 Task: Add the task  Develop a new online survey and feedback system to the section API Security Sprint in the project AgileCube and add a Due Date to the respective task as 2024/01/06
Action: Mouse moved to (65, 416)
Screenshot: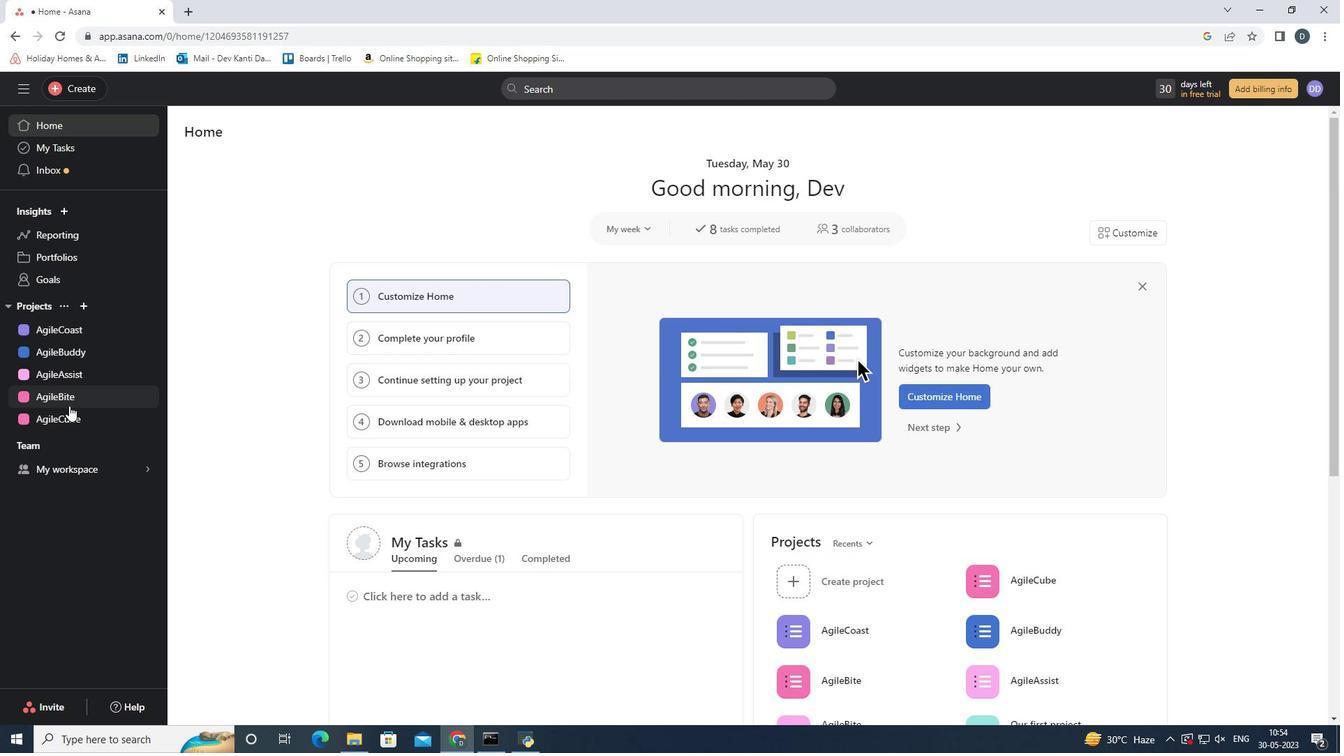 
Action: Mouse pressed left at (65, 416)
Screenshot: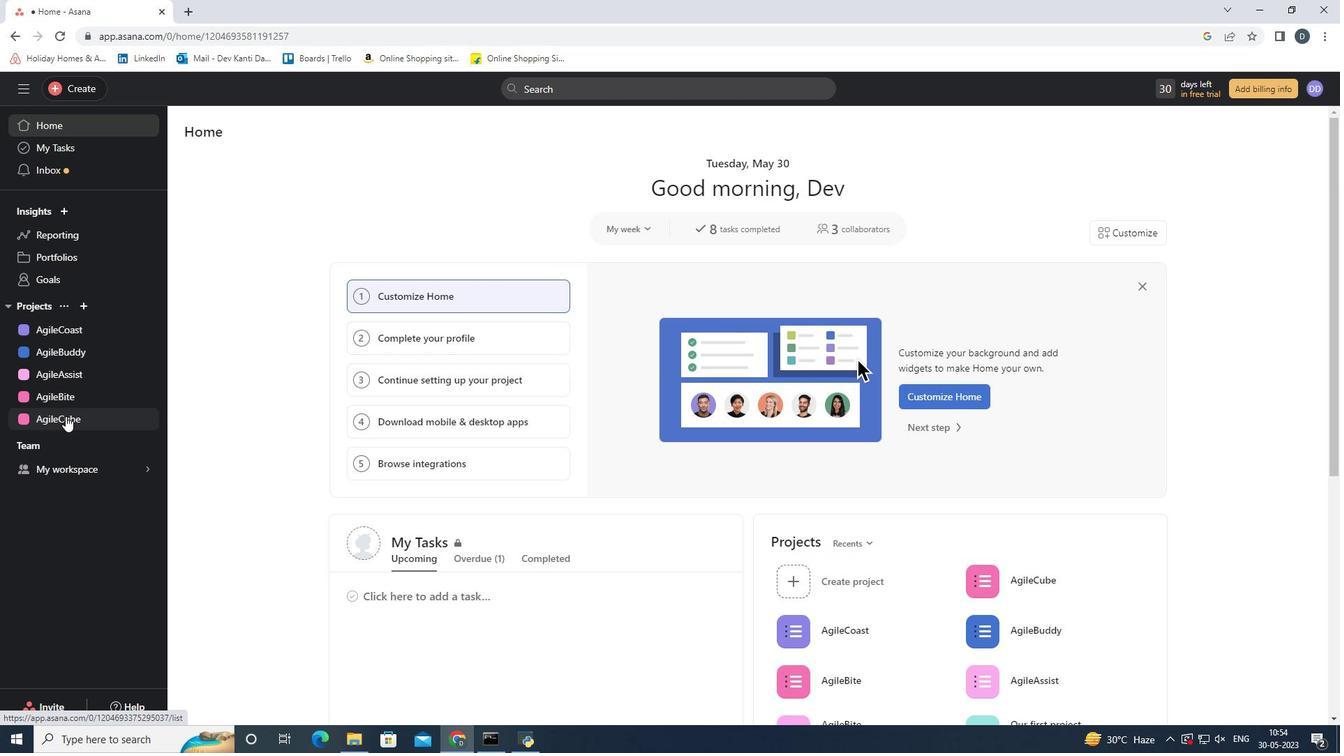 
Action: Mouse moved to (574, 502)
Screenshot: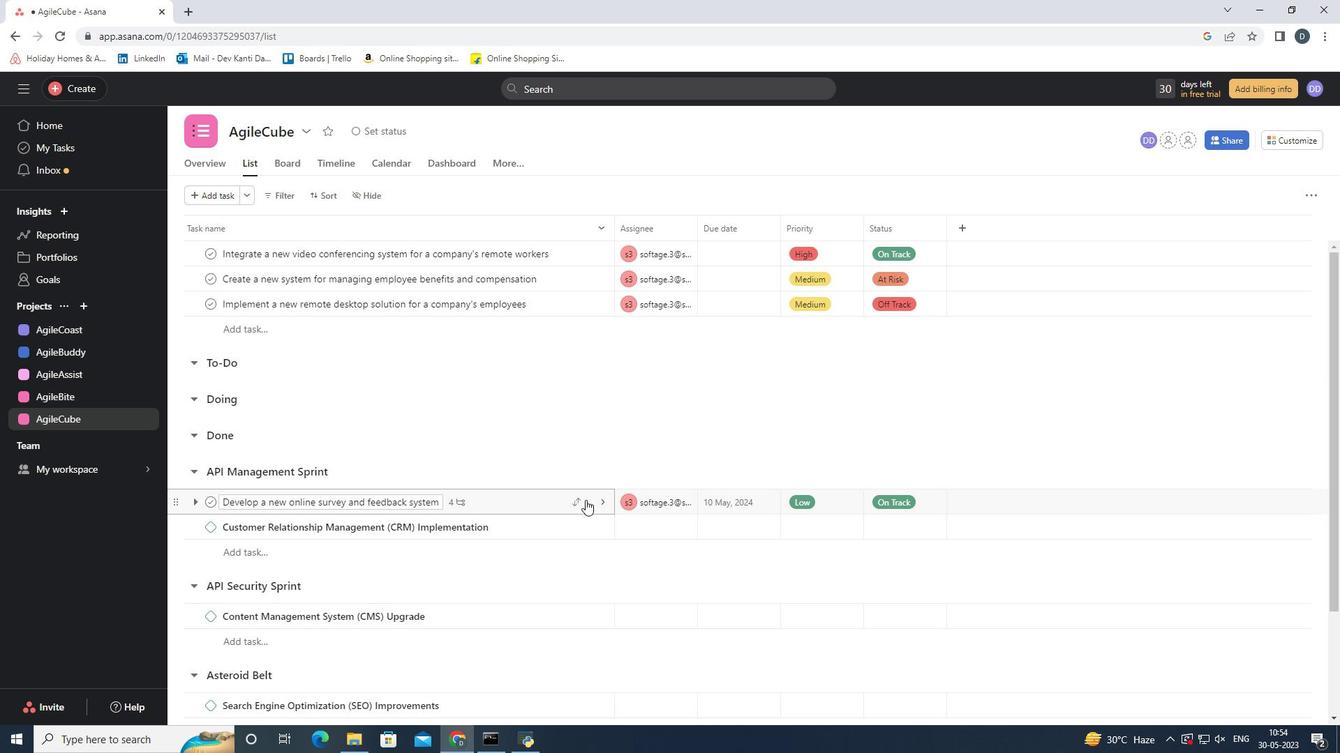 
Action: Mouse pressed left at (574, 502)
Screenshot: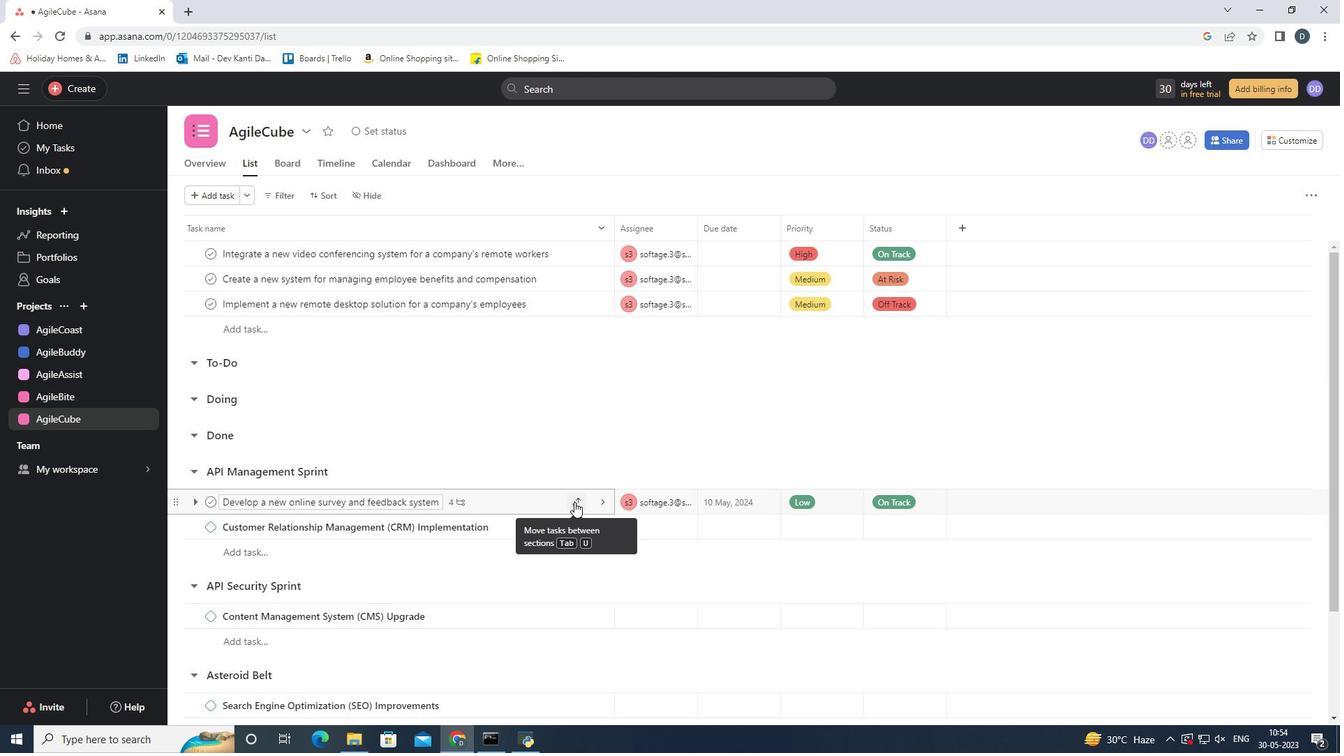 
Action: Mouse moved to (527, 417)
Screenshot: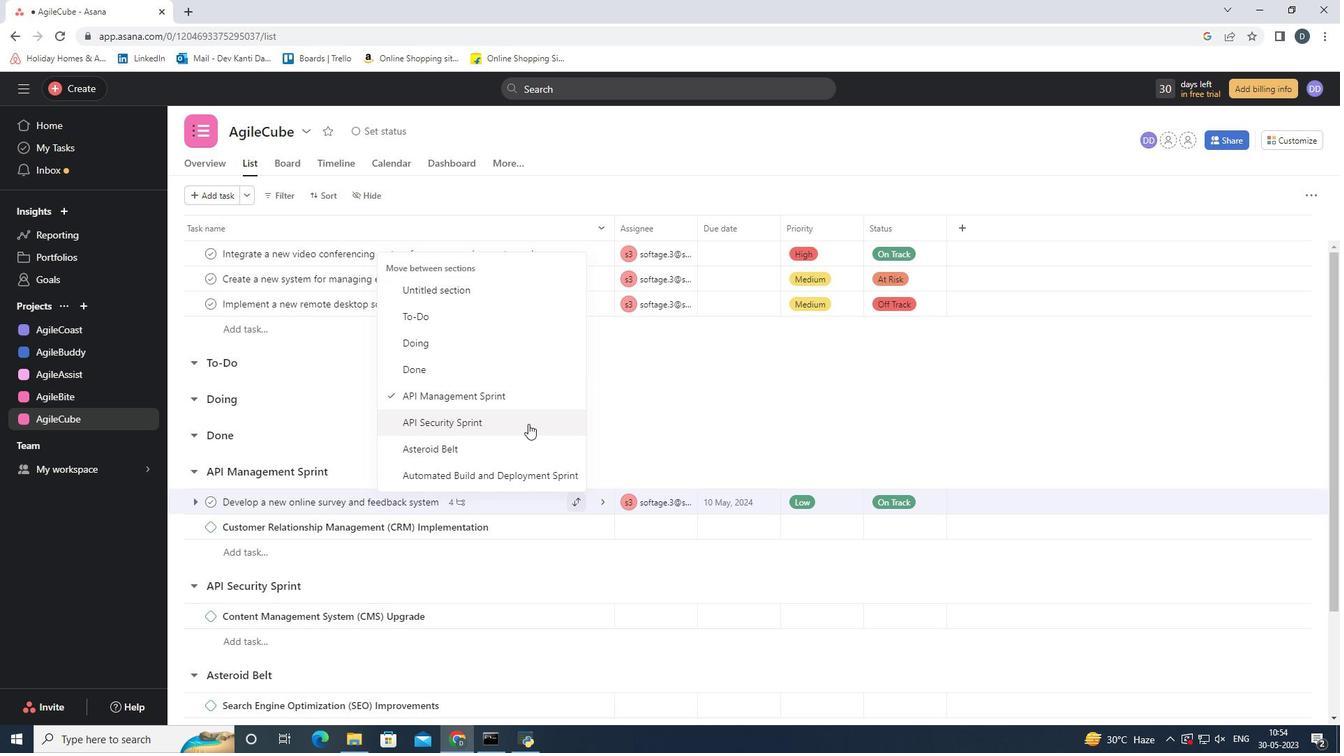 
Action: Mouse pressed left at (527, 417)
Screenshot: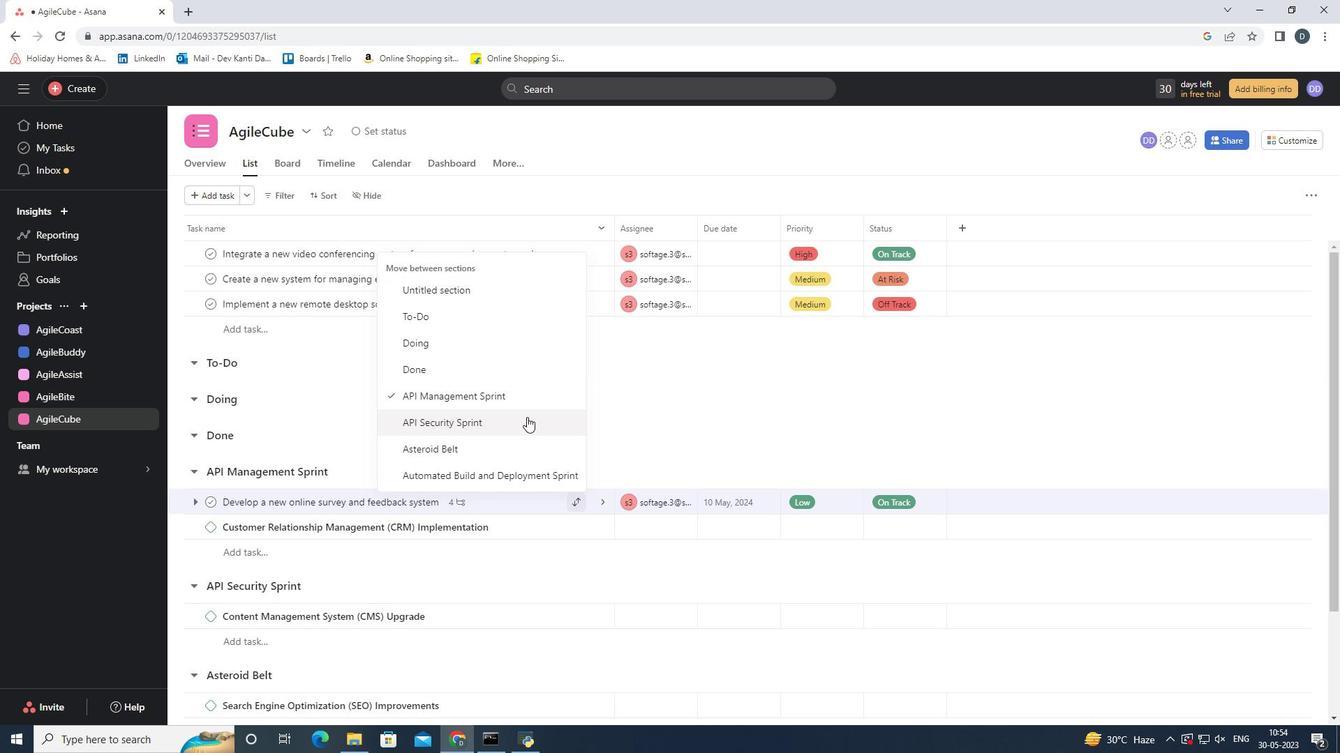 
Action: Mouse moved to (740, 597)
Screenshot: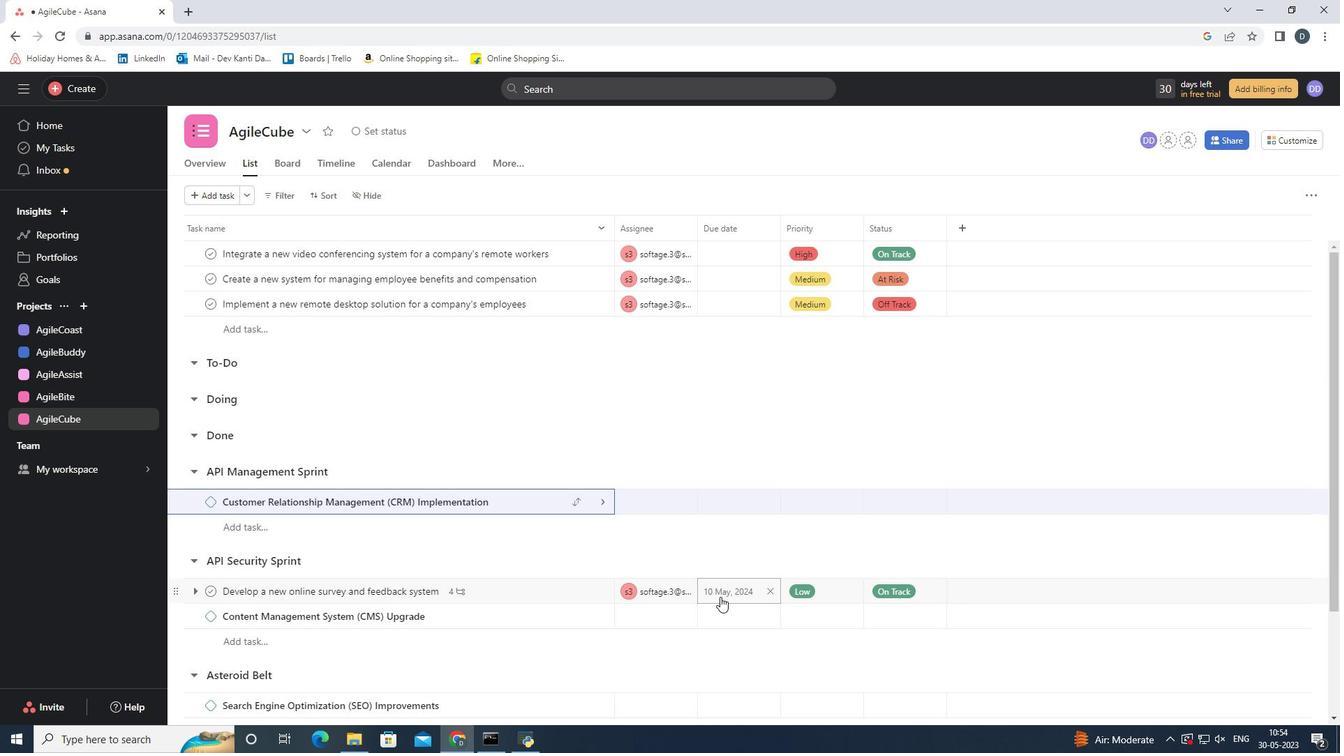 
Action: Mouse pressed left at (740, 597)
Screenshot: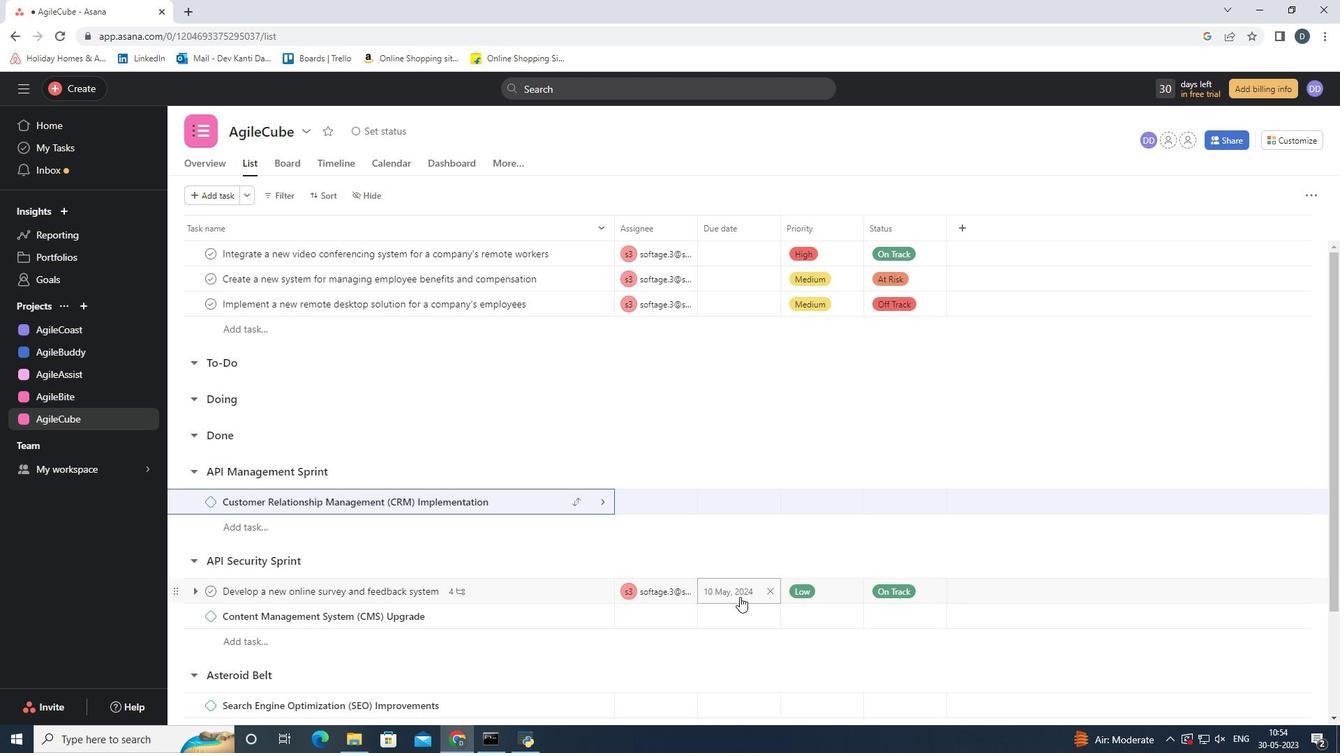 
Action: Mouse moved to (725, 337)
Screenshot: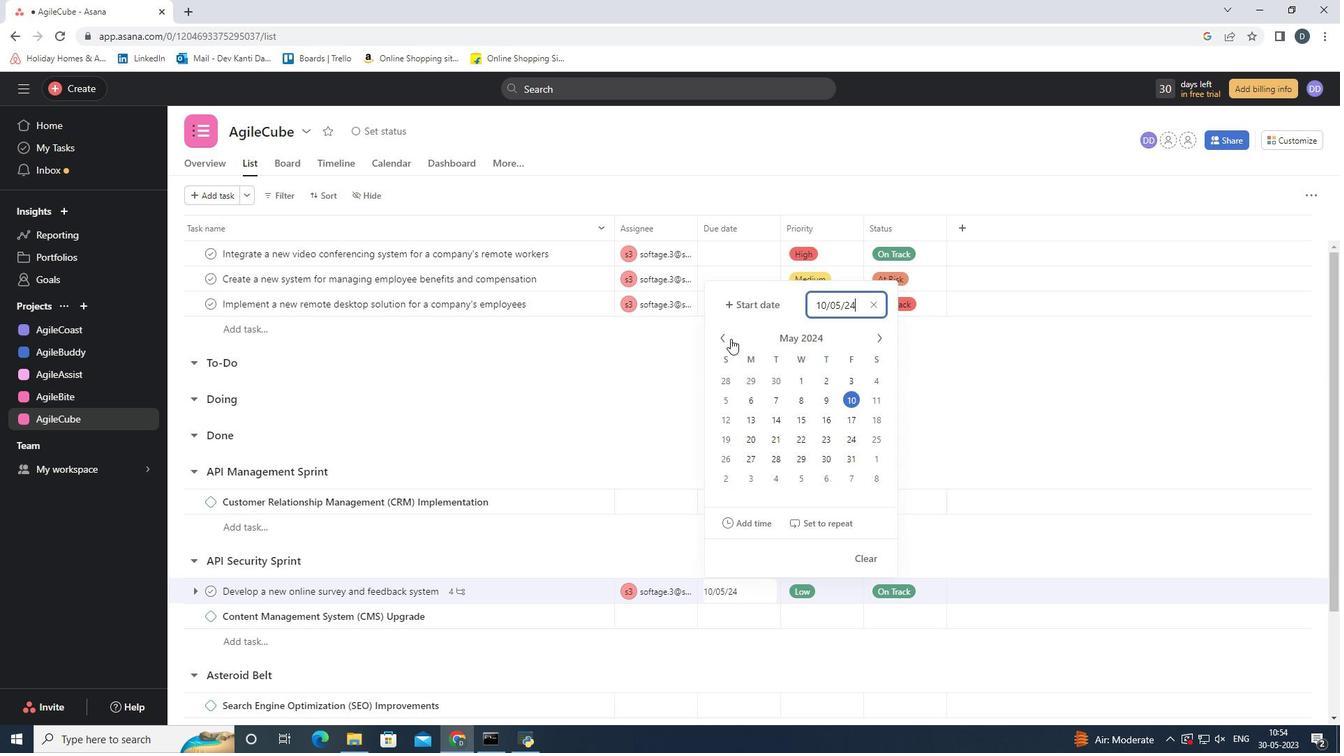 
Action: Mouse pressed left at (725, 337)
Screenshot: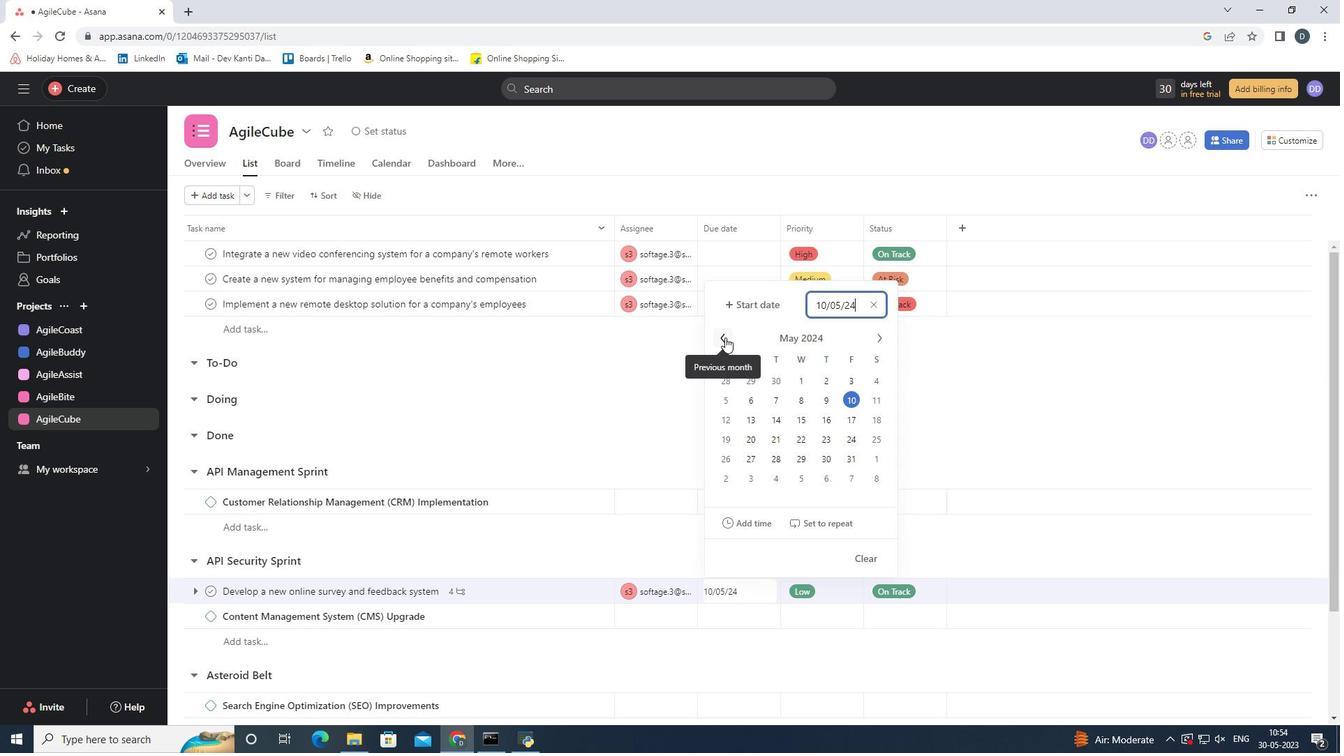 
Action: Mouse pressed left at (725, 337)
Screenshot: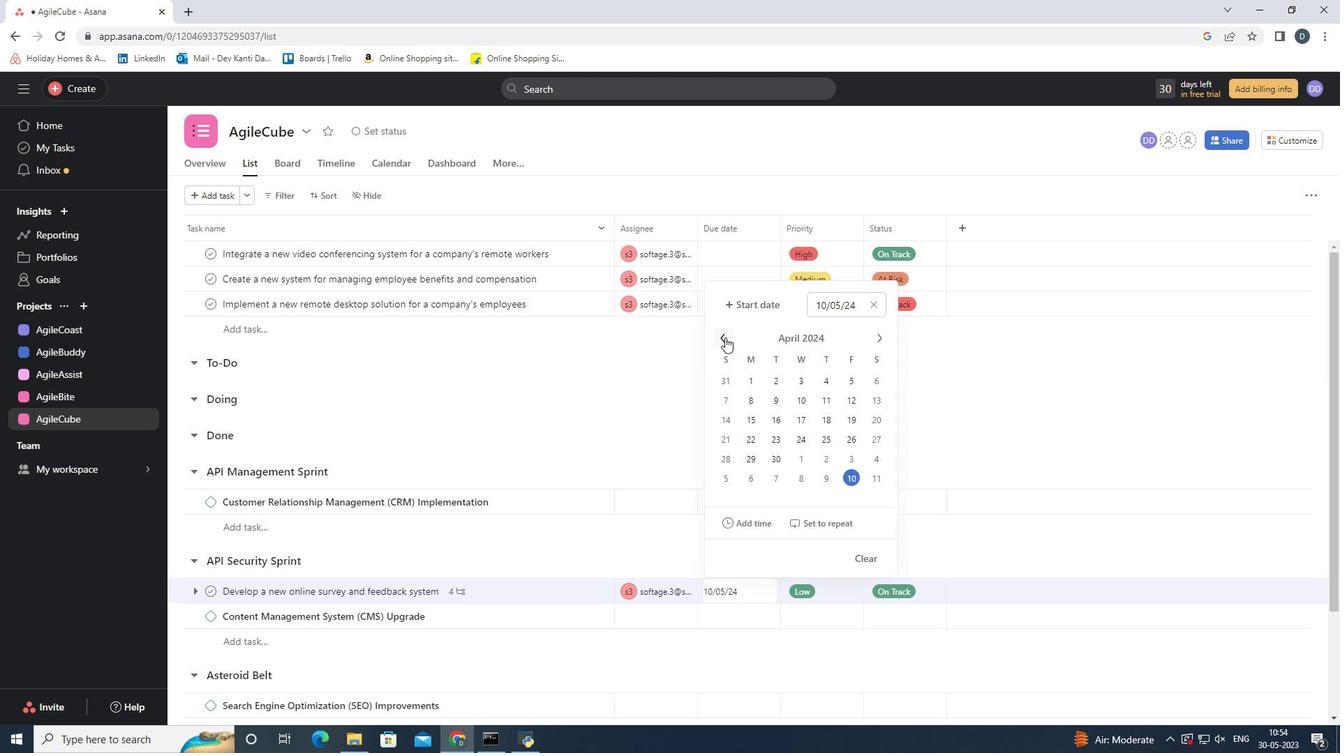 
Action: Mouse pressed left at (725, 337)
Screenshot: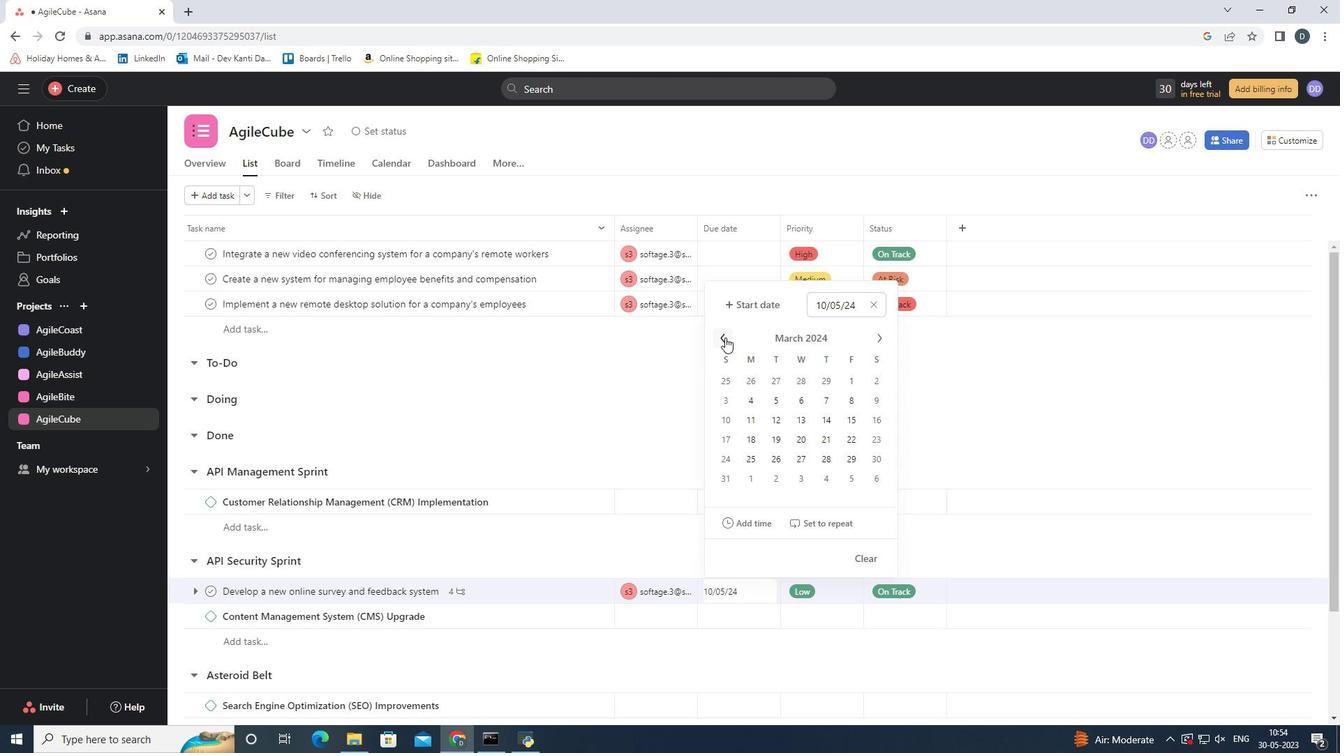 
Action: Mouse pressed left at (725, 337)
Screenshot: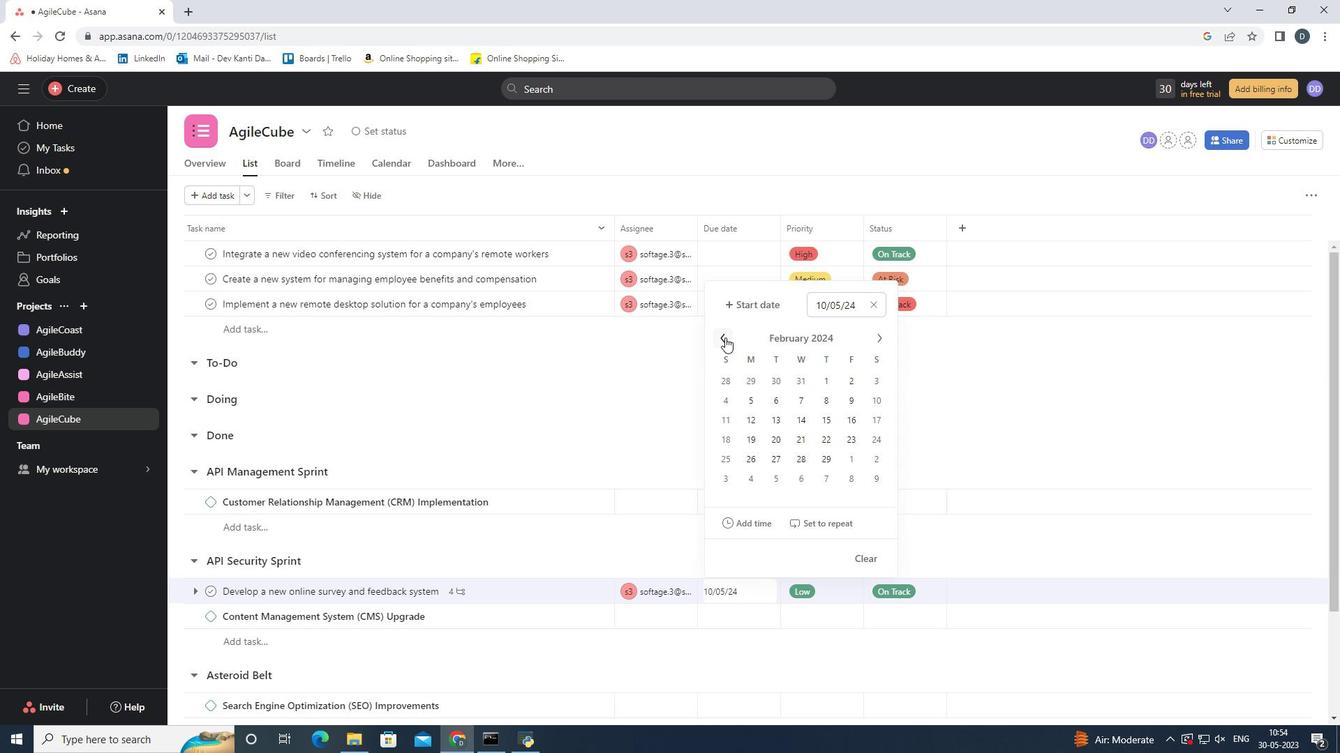 
Action: Mouse moved to (878, 381)
Screenshot: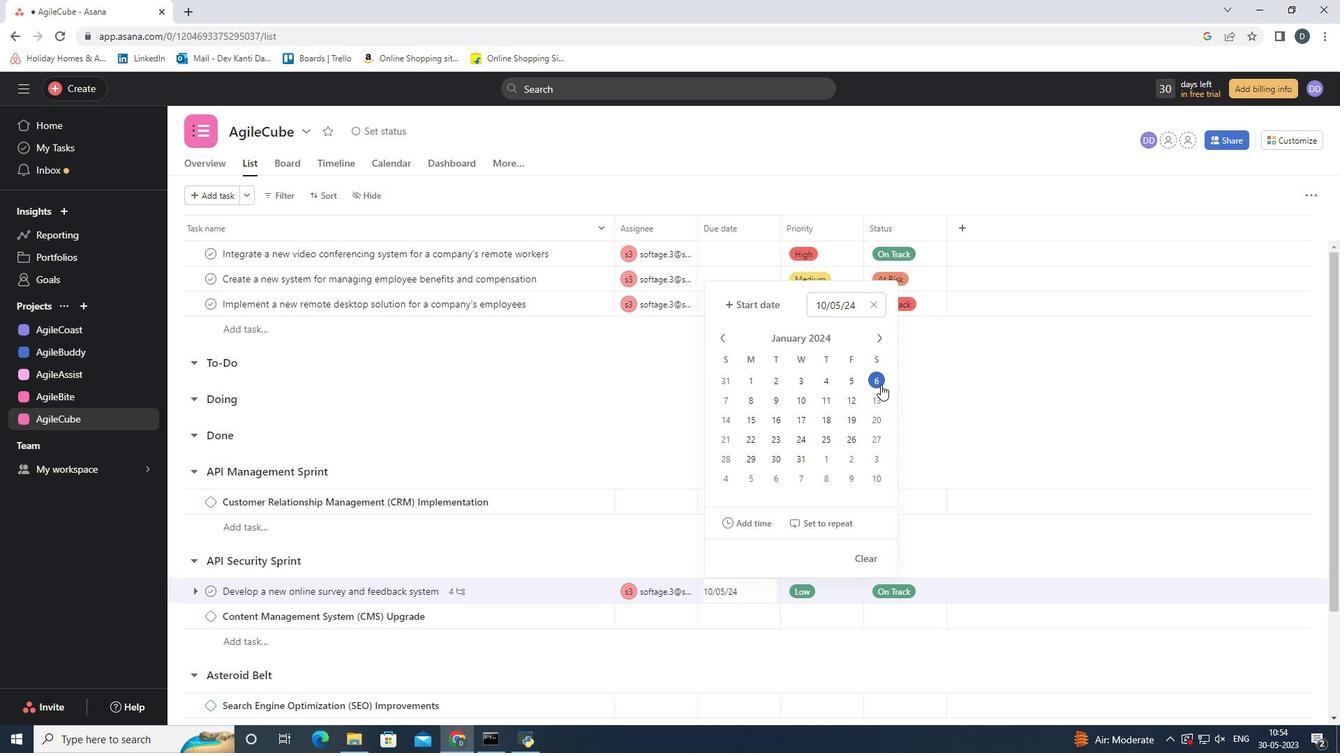 
Action: Mouse pressed left at (878, 381)
Screenshot: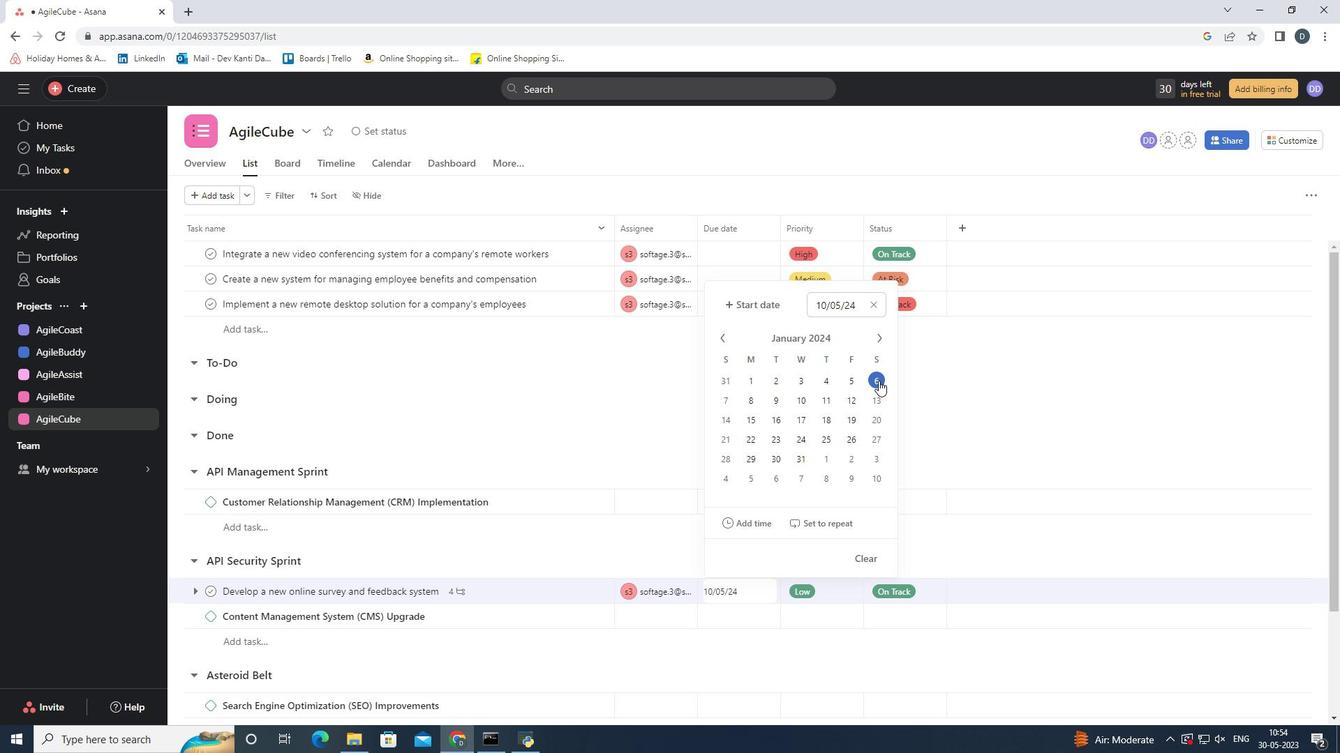 
Action: Mouse moved to (951, 470)
Screenshot: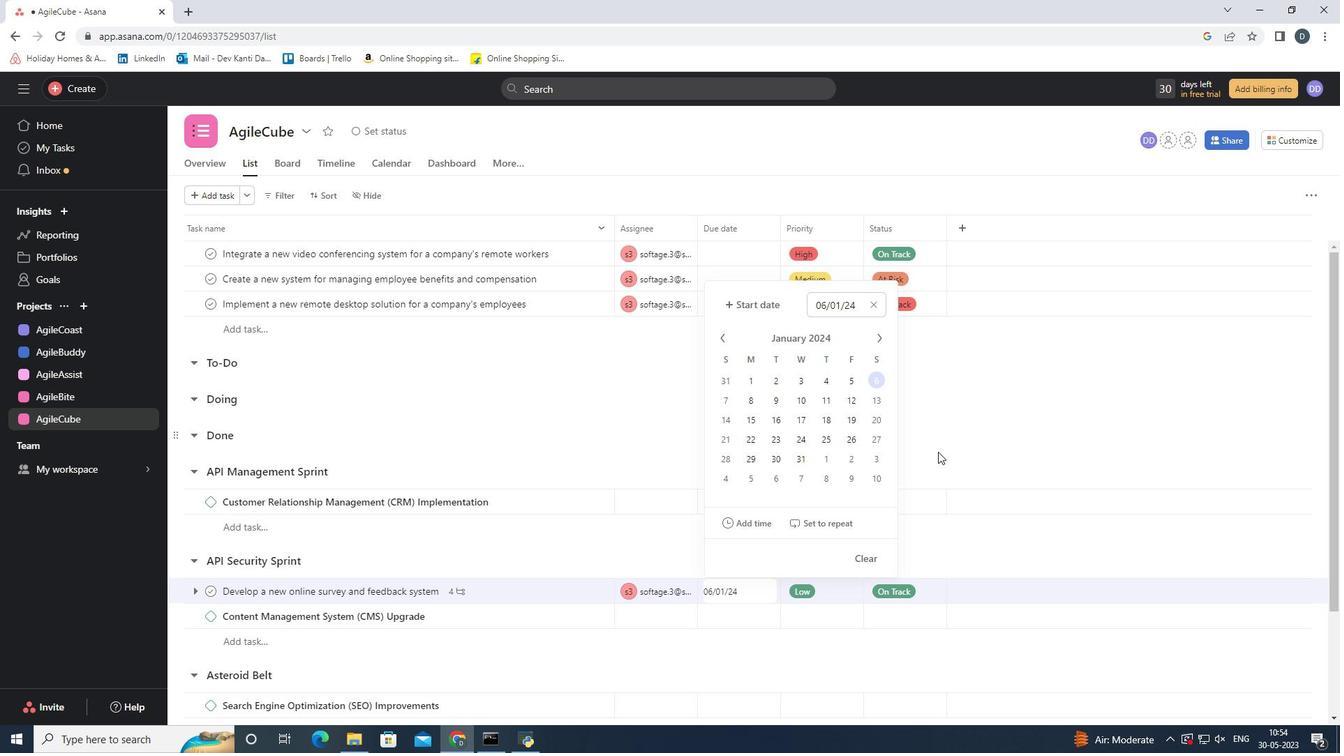 
Action: Mouse pressed left at (951, 470)
Screenshot: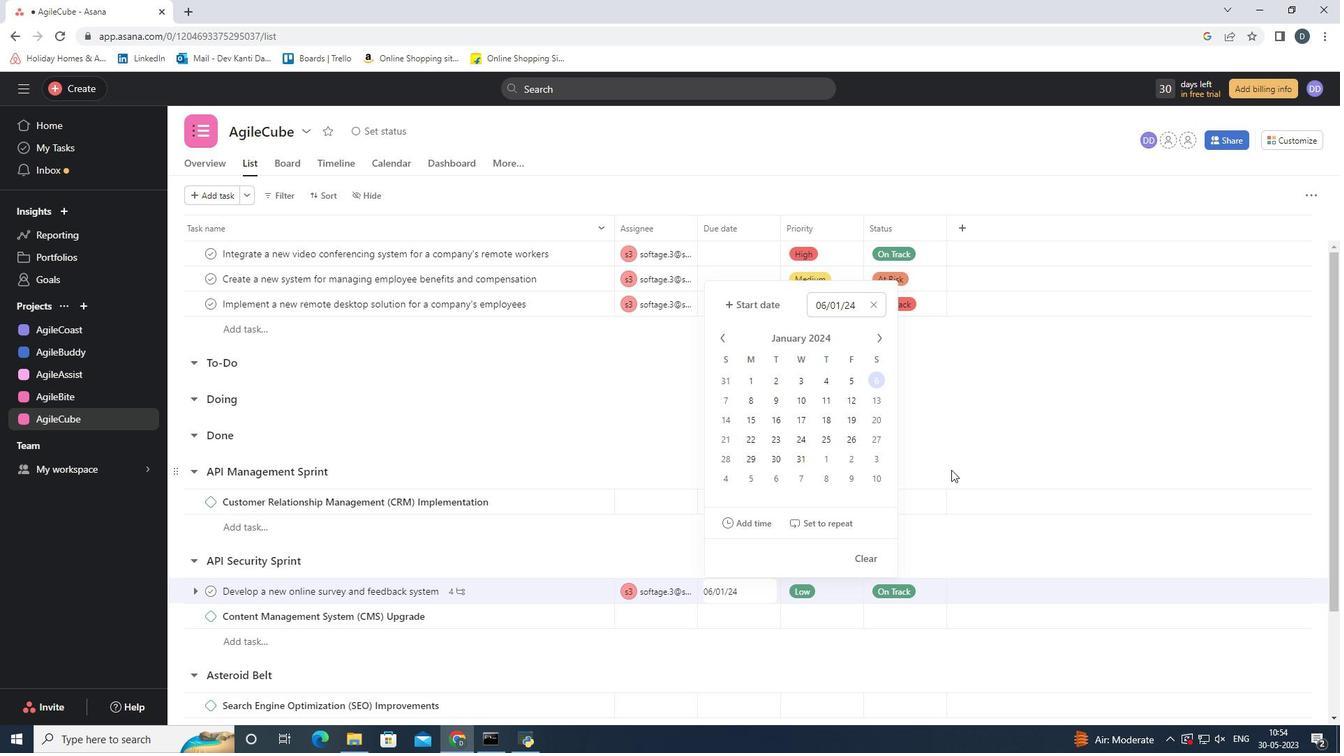 
Action: Mouse moved to (913, 550)
Screenshot: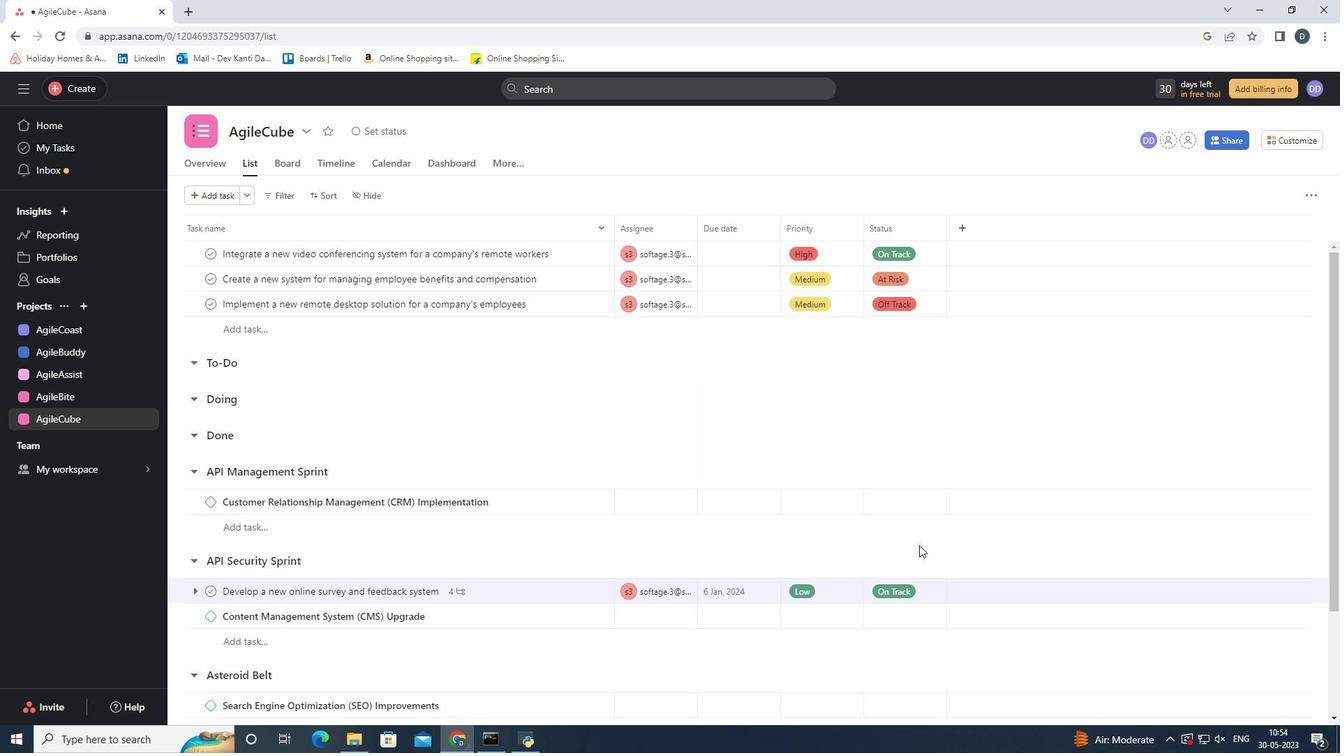 
